 Task: Create in the project XpertTech and in the Backlog issue 'Integrate a new live chat feature into an existing e-commerce website to improve customer service and engagement' a child issue 'Integration with inventory management software', and assign it to team member softage.1@softage.net.
Action: Mouse moved to (482, 323)
Screenshot: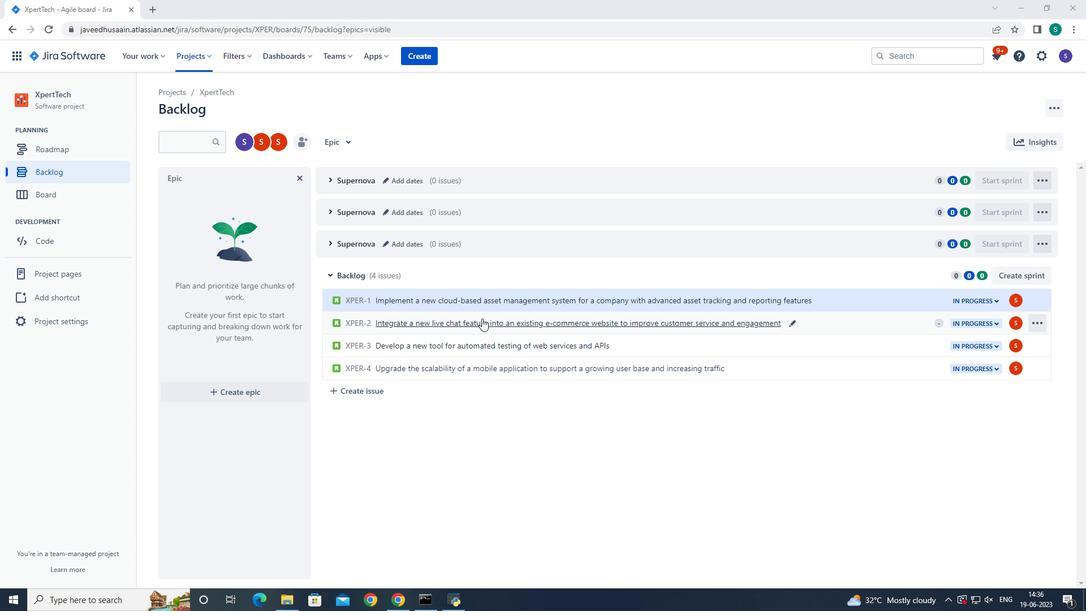 
Action: Mouse pressed left at (482, 323)
Screenshot: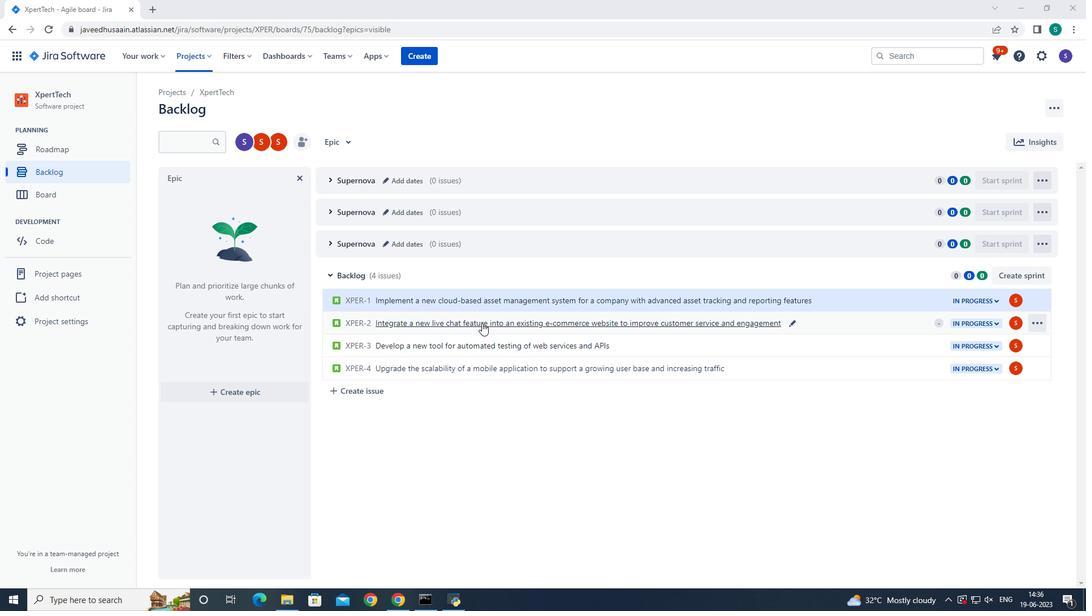 
Action: Mouse moved to (885, 273)
Screenshot: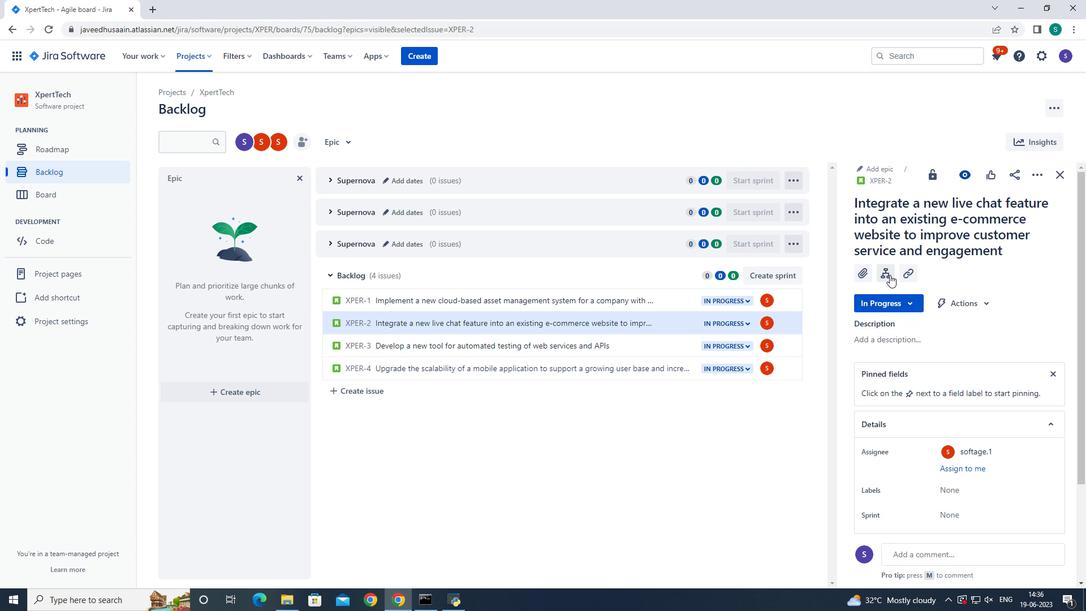 
Action: Mouse pressed left at (885, 273)
Screenshot: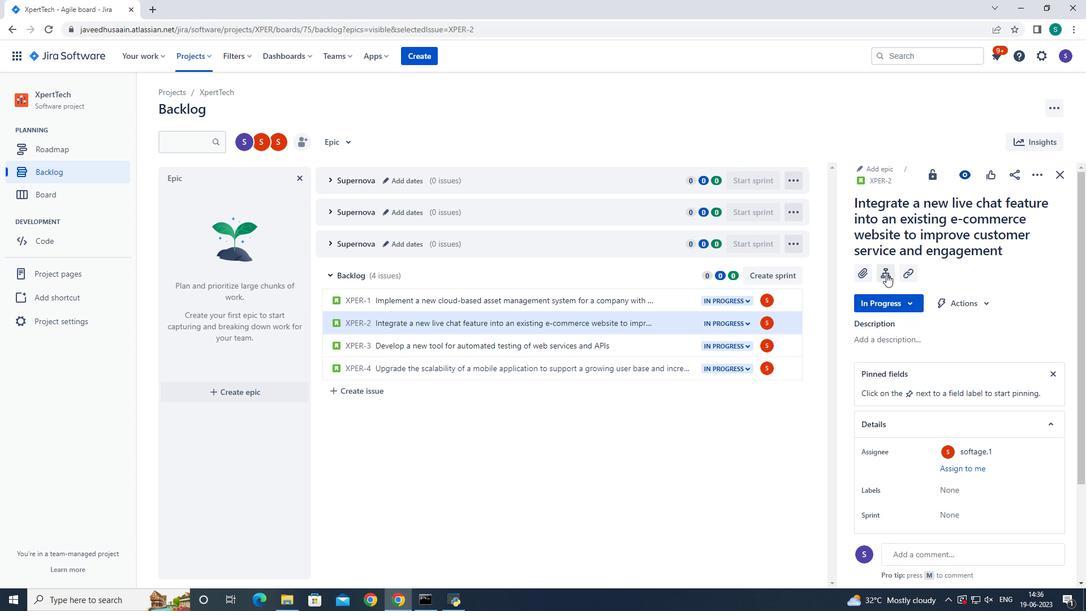 
Action: Mouse moved to (872, 361)
Screenshot: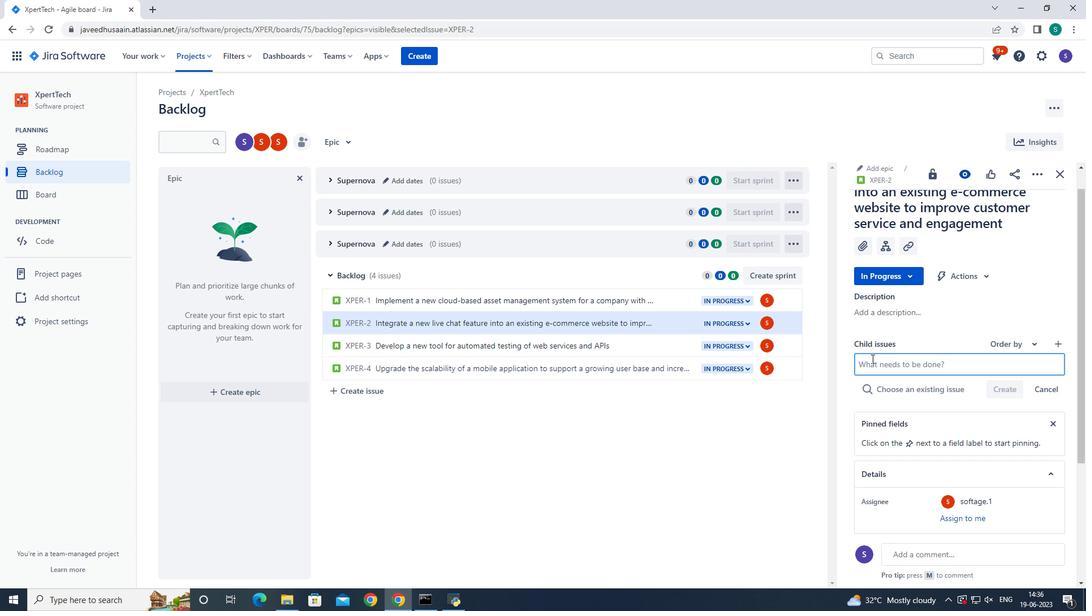 
Action: Mouse pressed left at (872, 361)
Screenshot: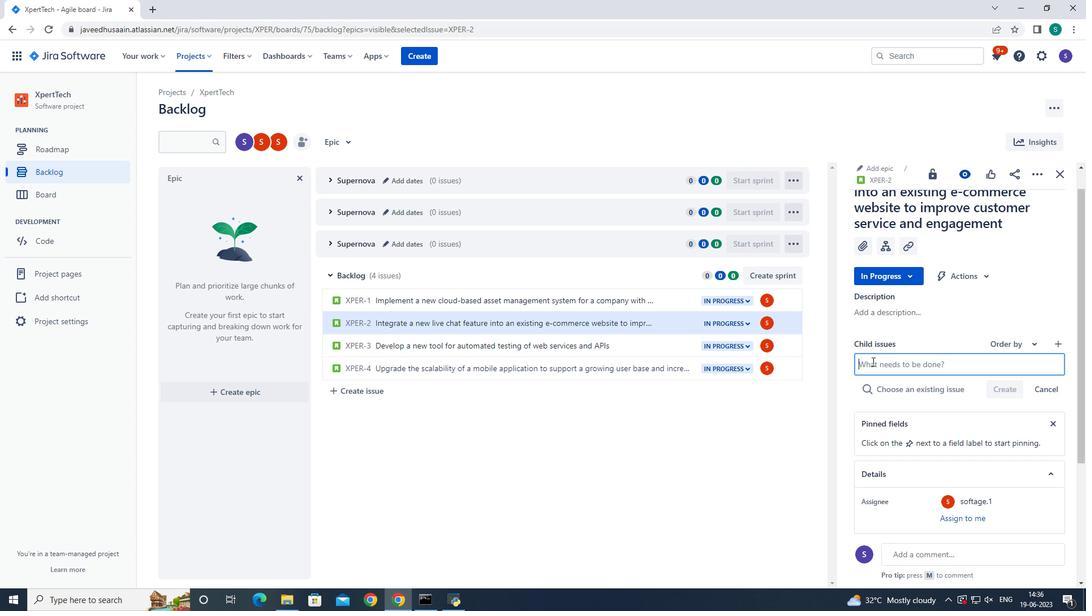 
Action: Key pressed <Key.shift>Integration<Key.space>with<Key.space>inventory<Key.space>management<Key.space>software
Screenshot: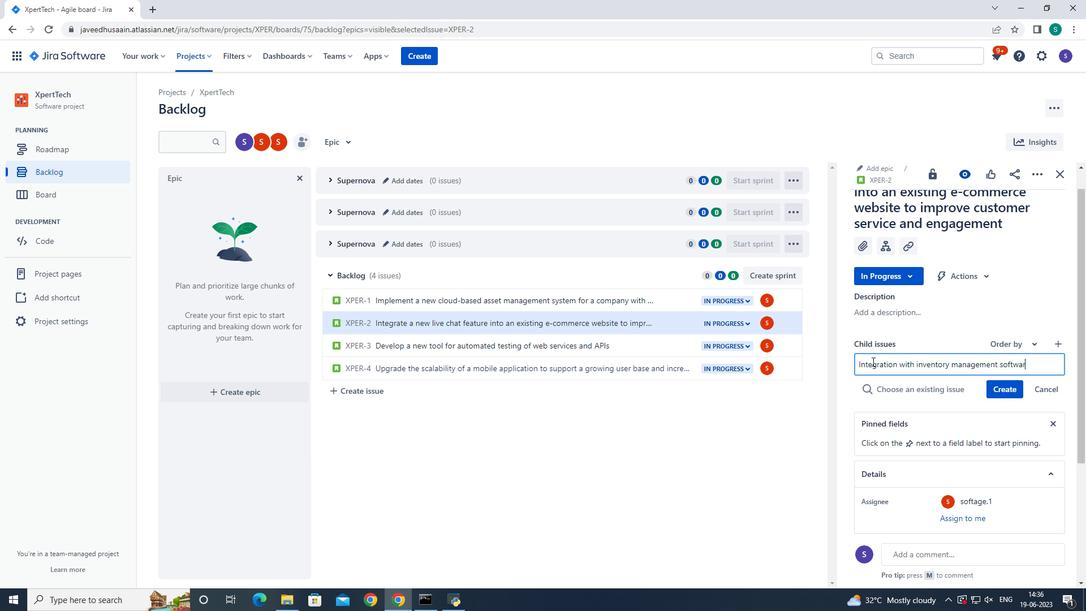 
Action: Mouse moved to (1009, 391)
Screenshot: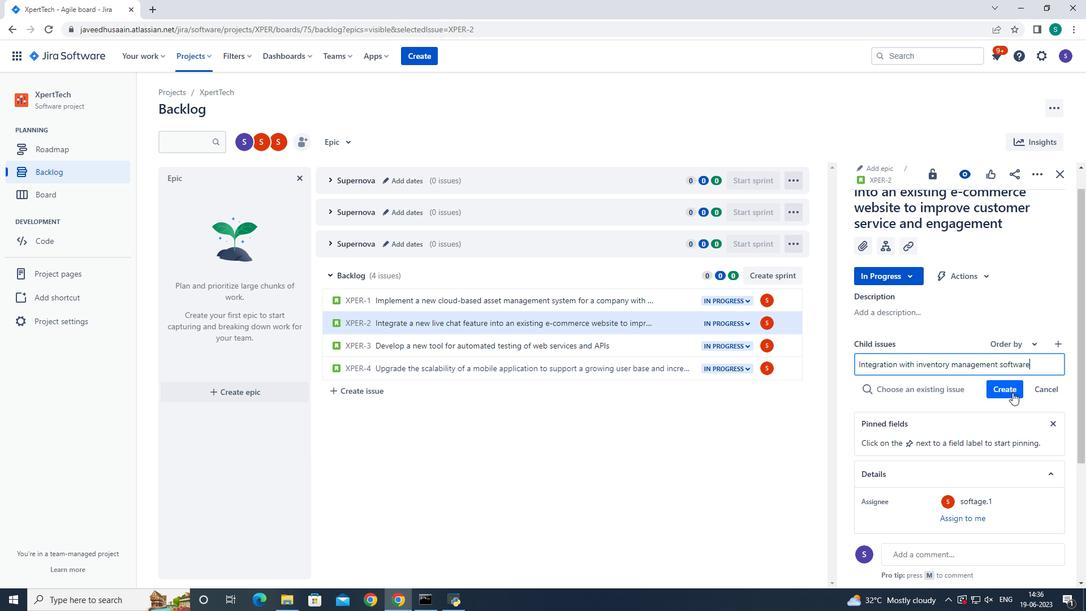 
Action: Mouse pressed left at (1009, 391)
Screenshot: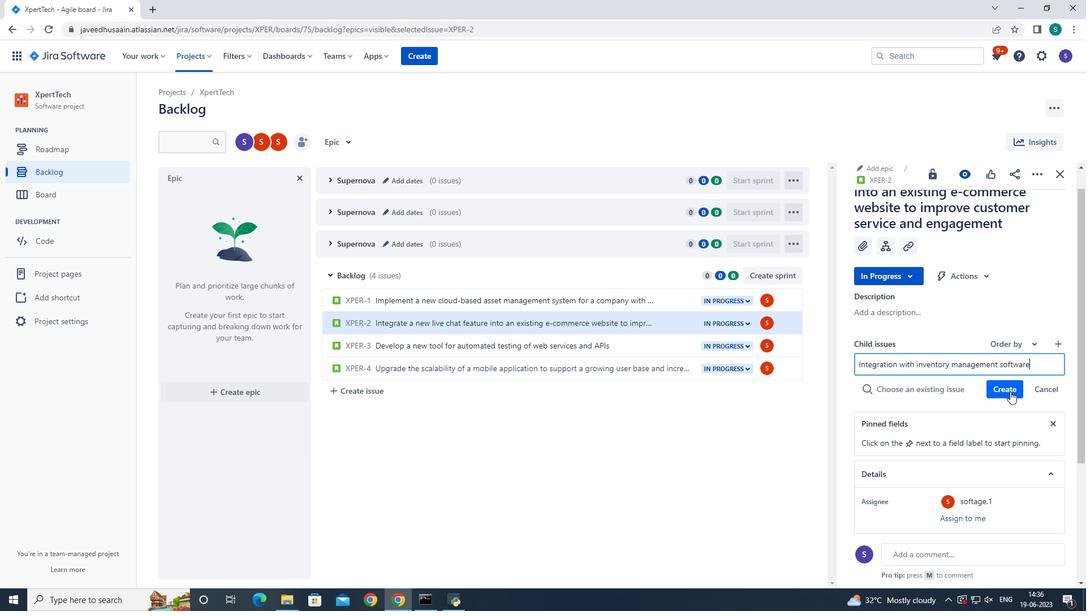 
Action: Mouse moved to (1015, 367)
Screenshot: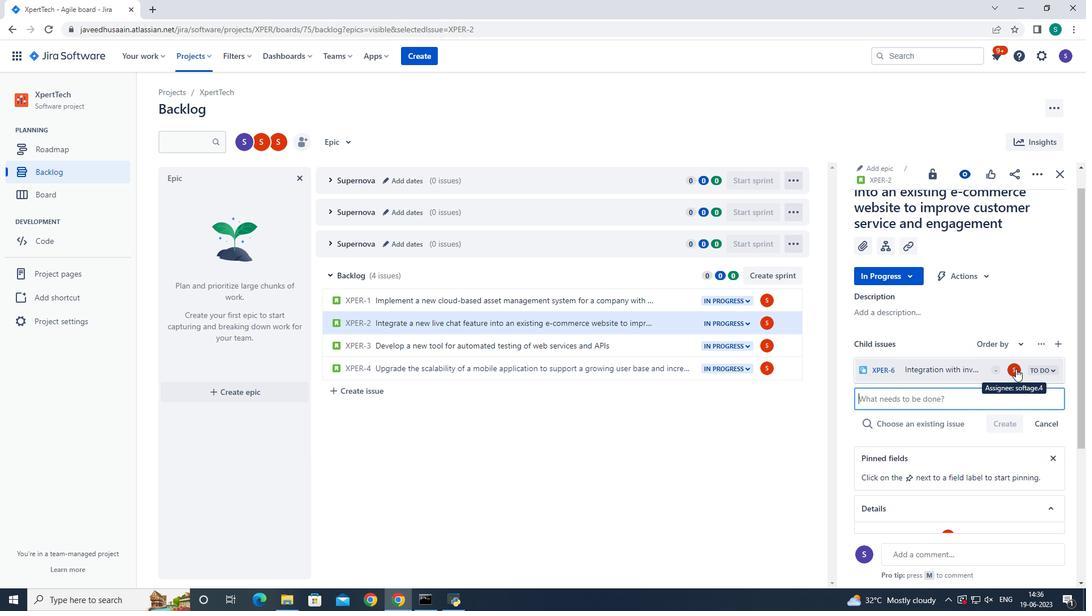 
Action: Mouse pressed left at (1015, 367)
Screenshot: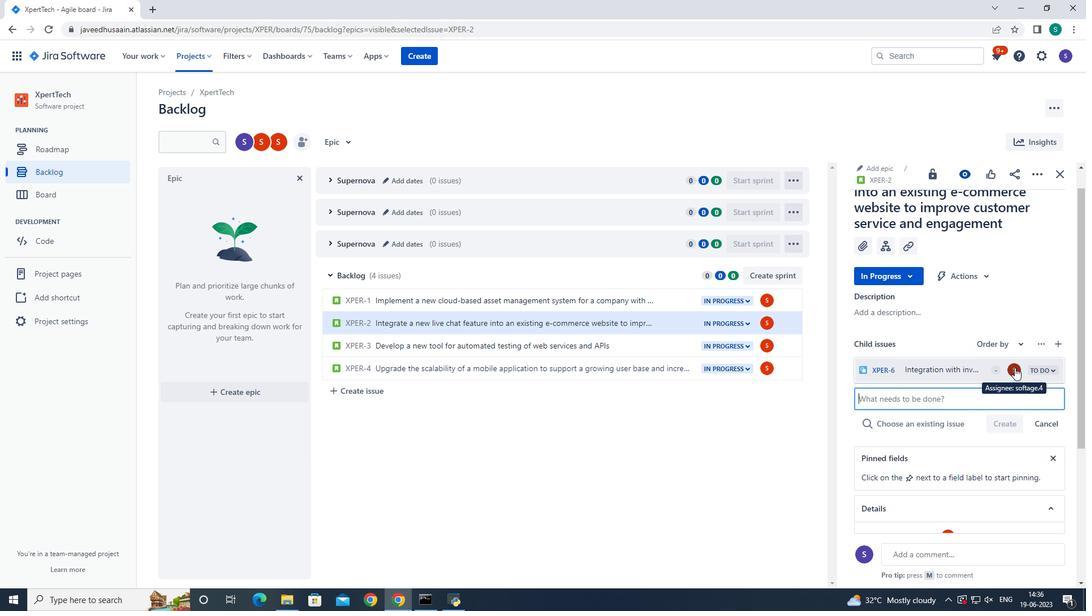 
Action: Mouse moved to (947, 307)
Screenshot: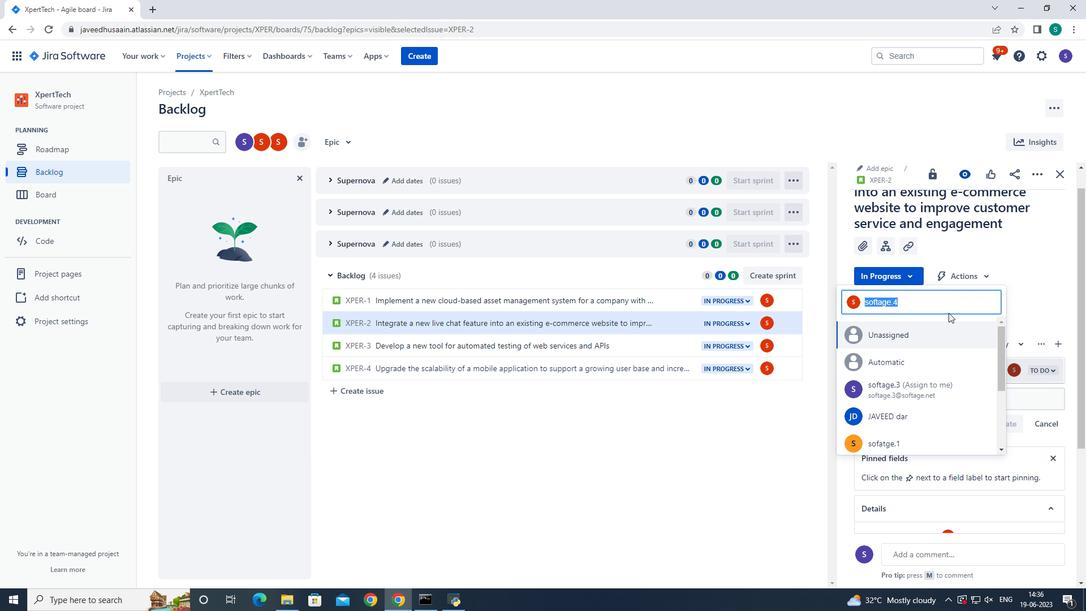 
Action: Key pressed <Key.backspace>softage.1<Key.shift>@softage.net
Screenshot: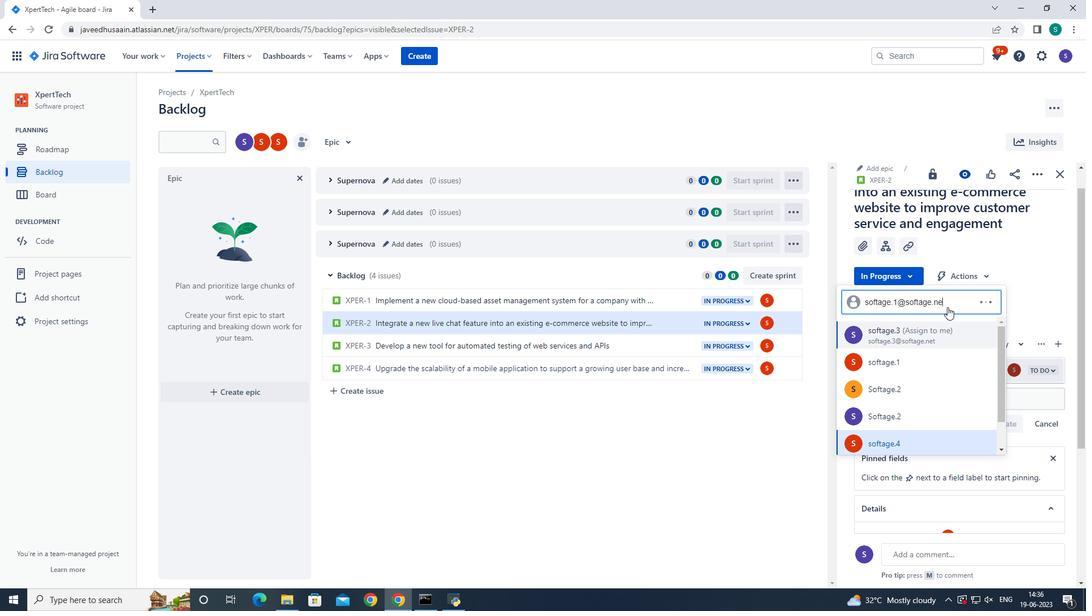 
Action: Mouse moved to (906, 370)
Screenshot: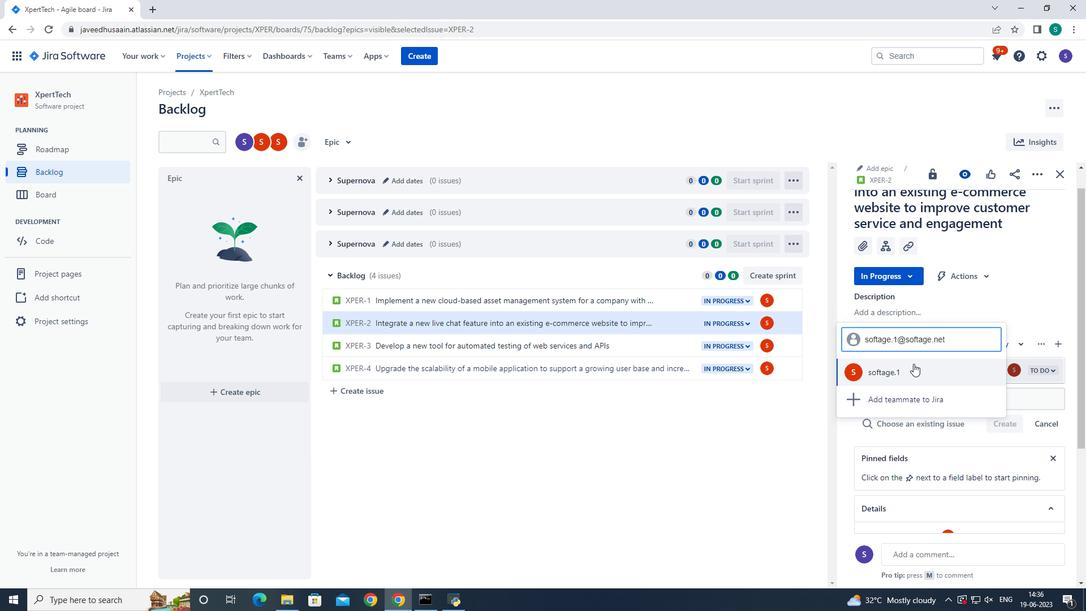 
Action: Mouse pressed left at (906, 370)
Screenshot: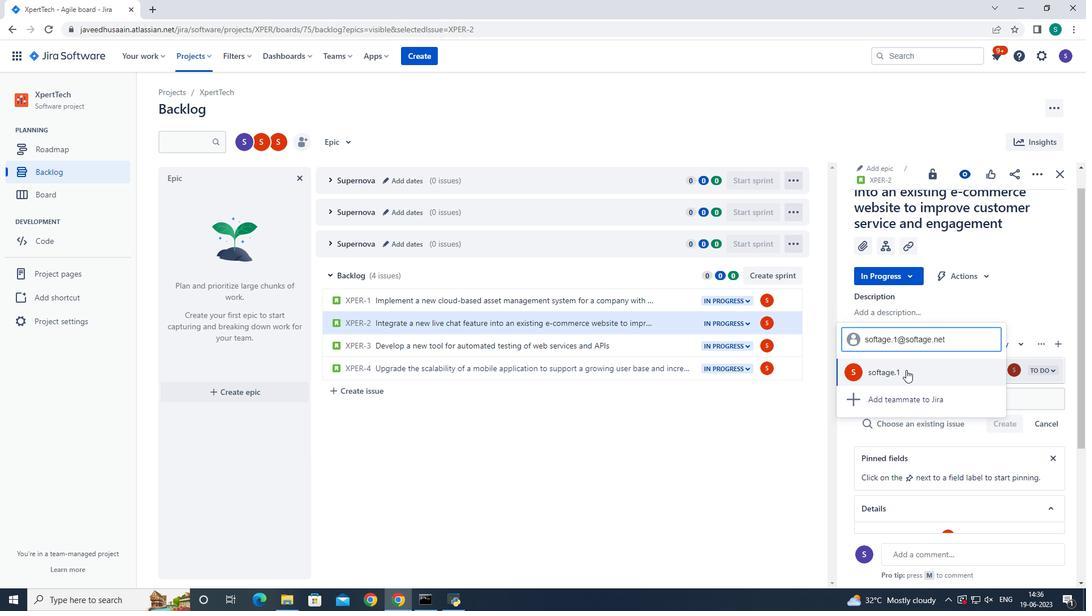 
Action: Mouse moved to (970, 432)
Screenshot: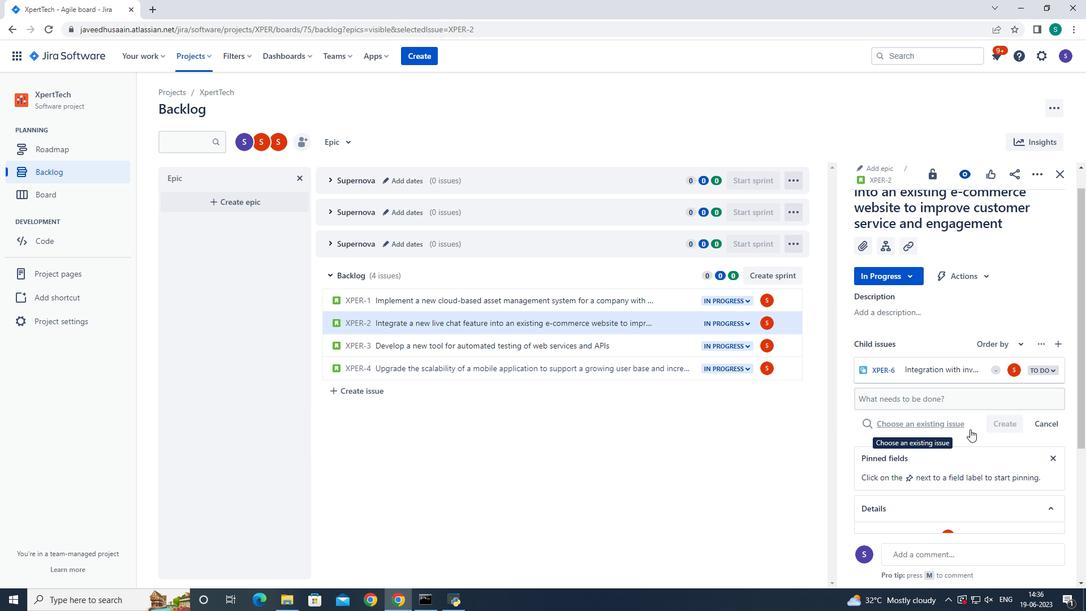 
